 Task: Upload image "Image D.jpg".
Action: Mouse moved to (657, 164)
Screenshot: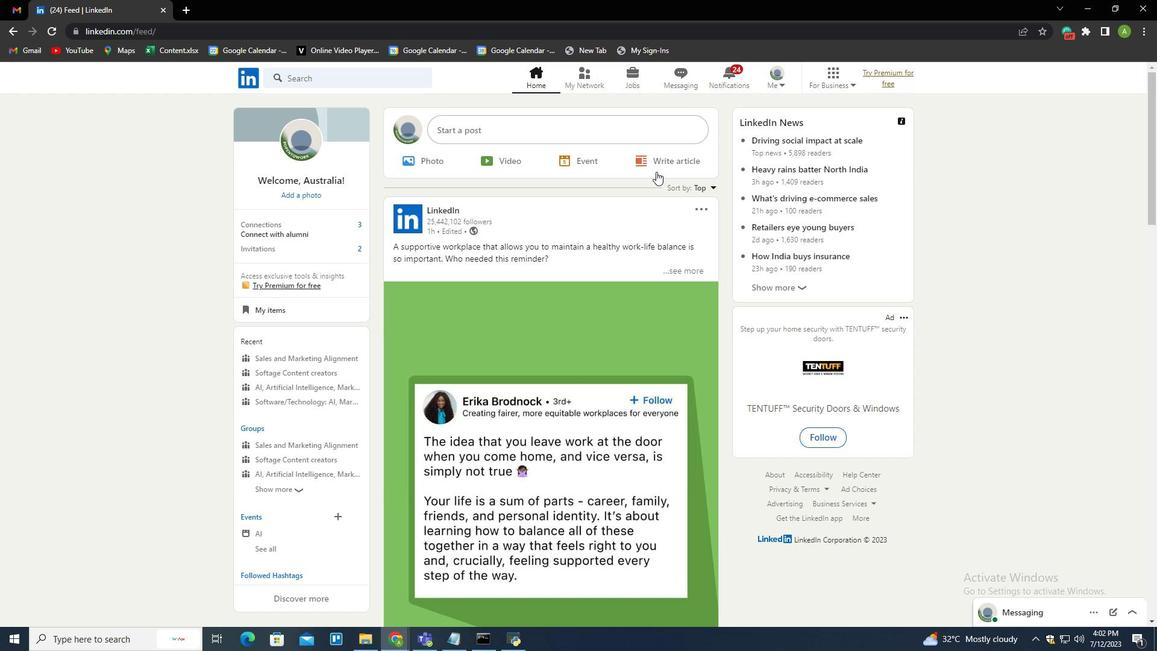 
Action: Mouse pressed left at (657, 164)
Screenshot: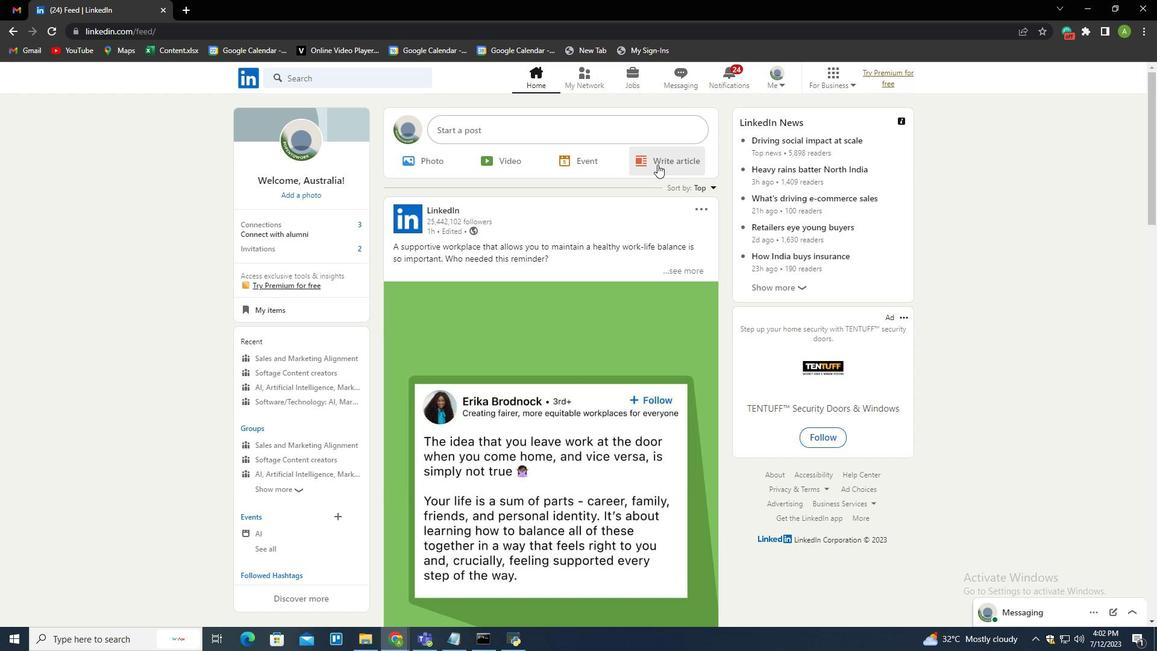 
Action: Mouse moved to (576, 303)
Screenshot: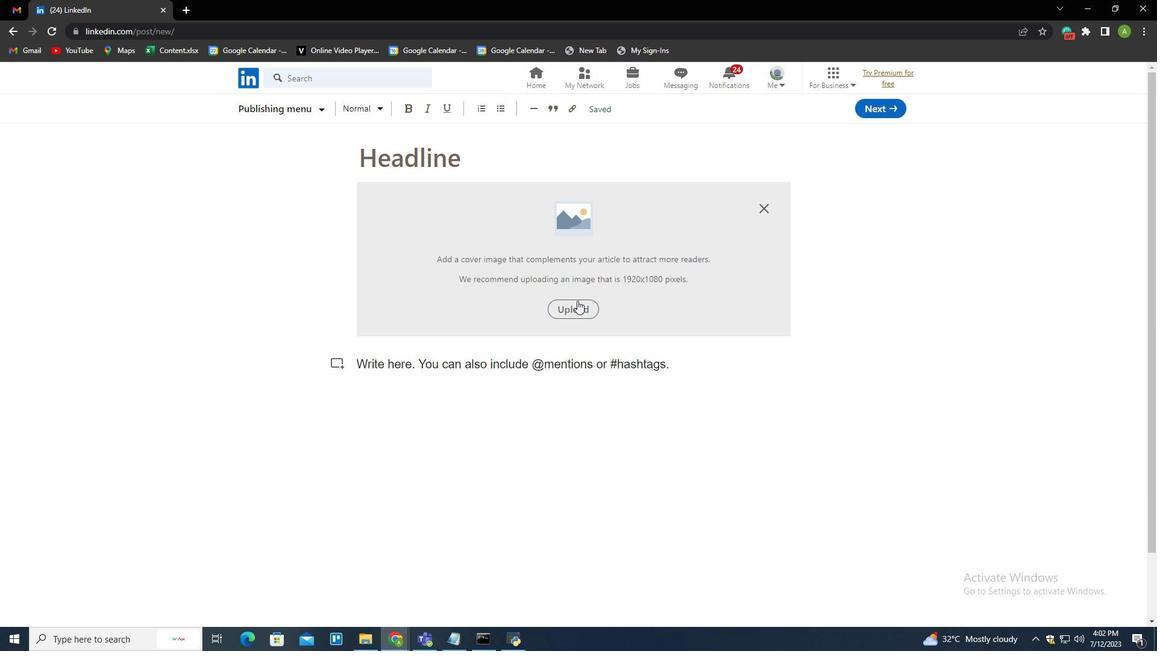 
Action: Mouse pressed left at (576, 303)
Screenshot: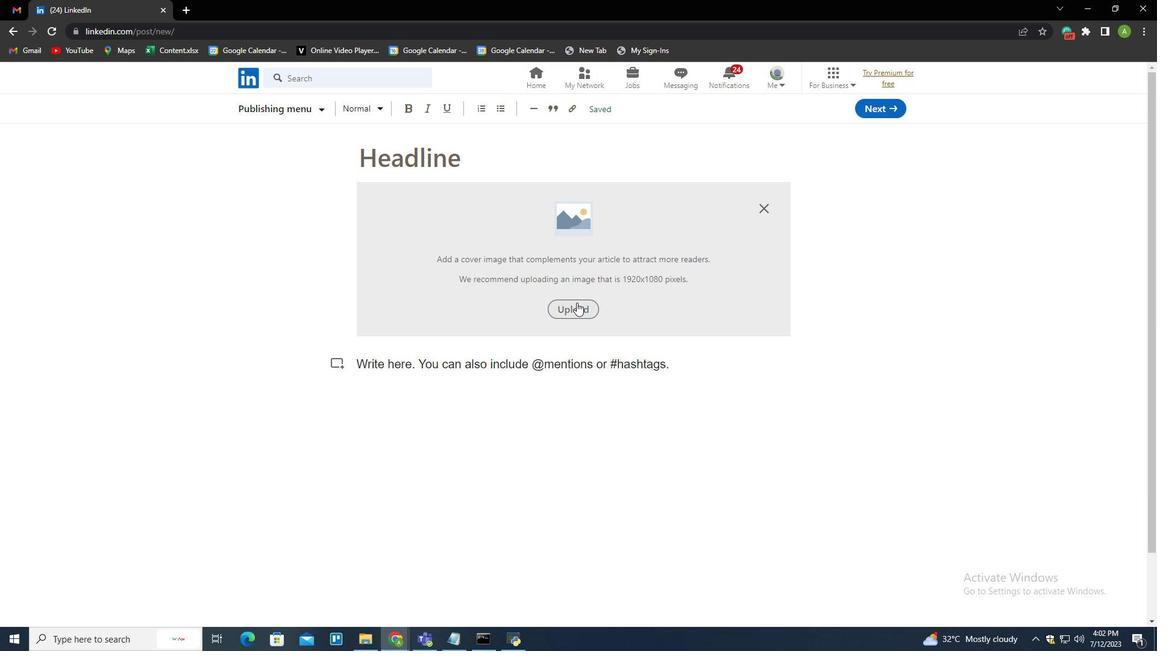 
Action: Mouse moved to (136, 122)
Screenshot: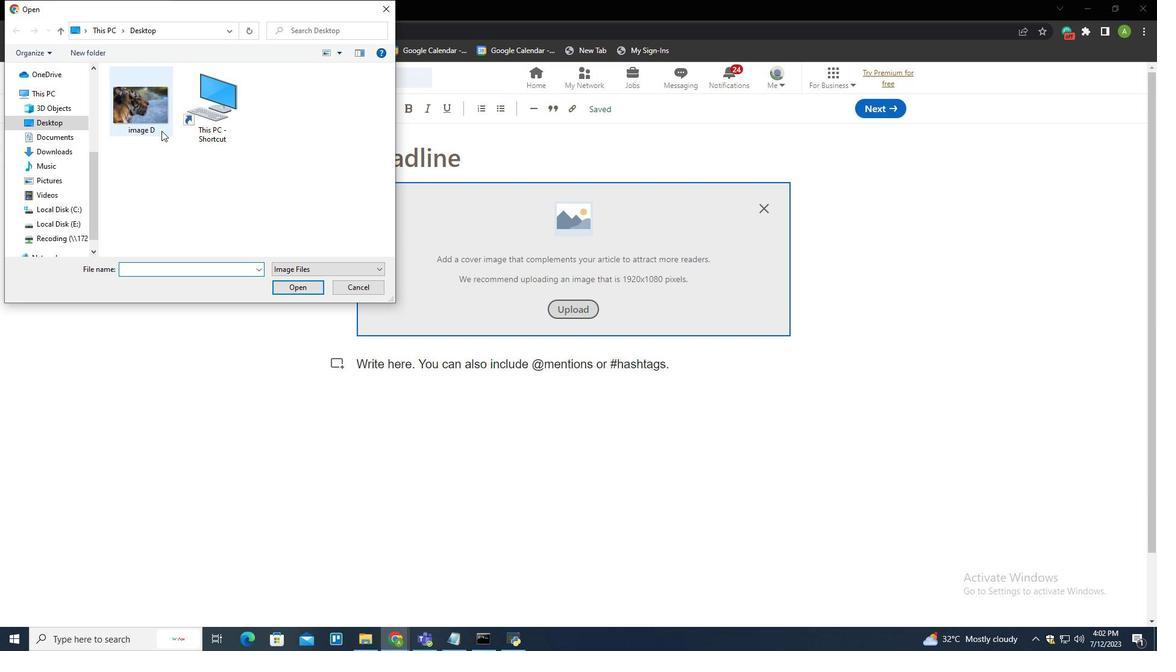 
Action: Mouse pressed left at (136, 122)
Screenshot: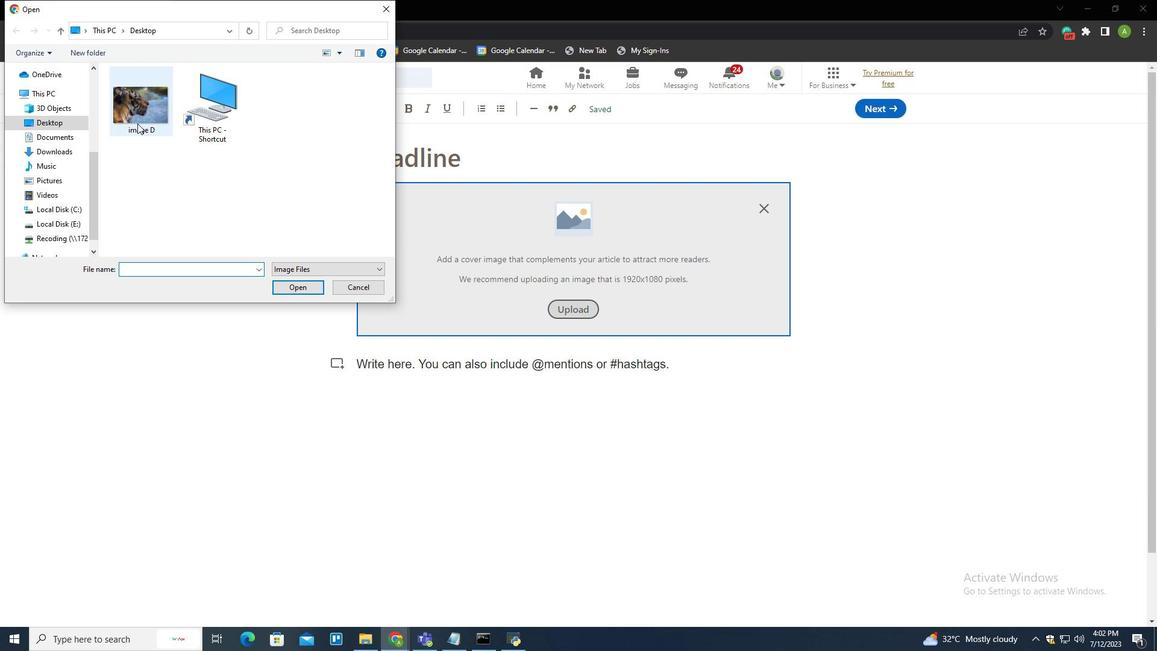 
Action: Mouse moved to (300, 288)
Screenshot: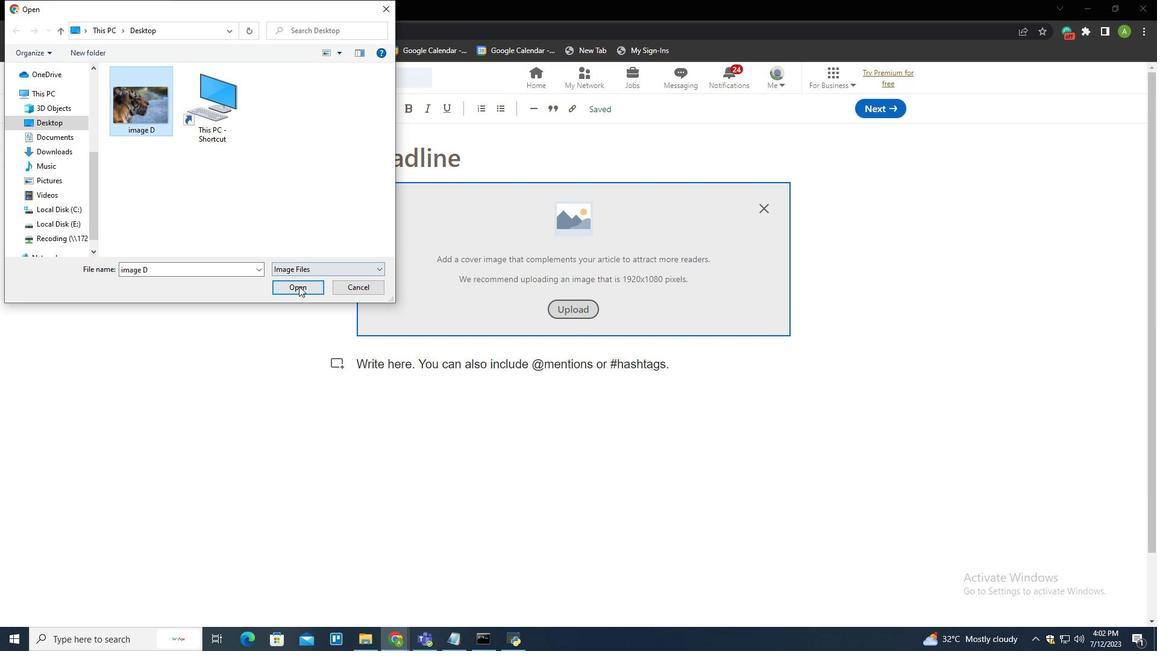 
Action: Mouse pressed left at (300, 288)
Screenshot: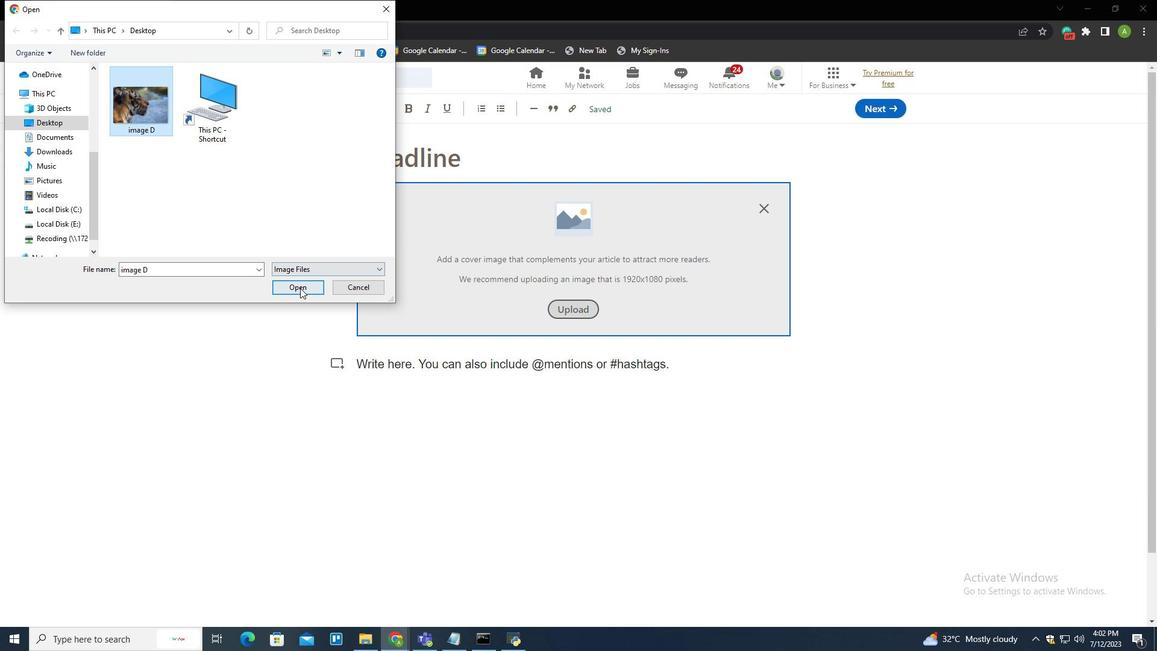 
Action: Mouse moved to (615, 320)
Screenshot: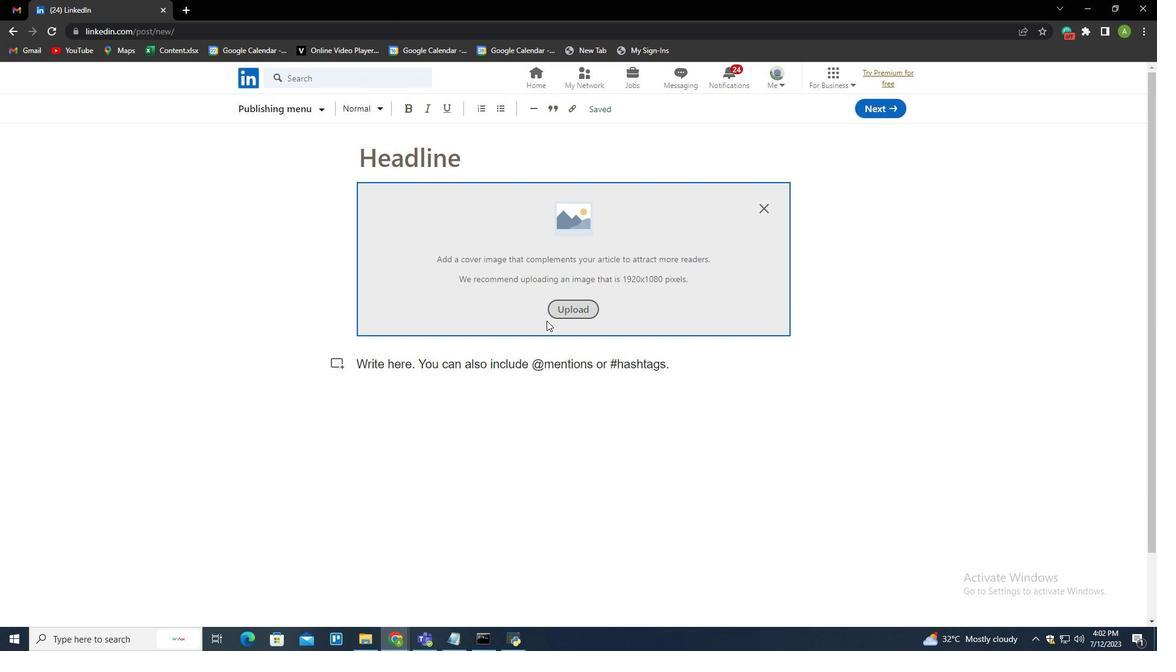 
